 Task: Enable the option "Inherit access from source repository" in default package settings in the organization "Mark56711".
Action: Mouse moved to (989, 82)
Screenshot: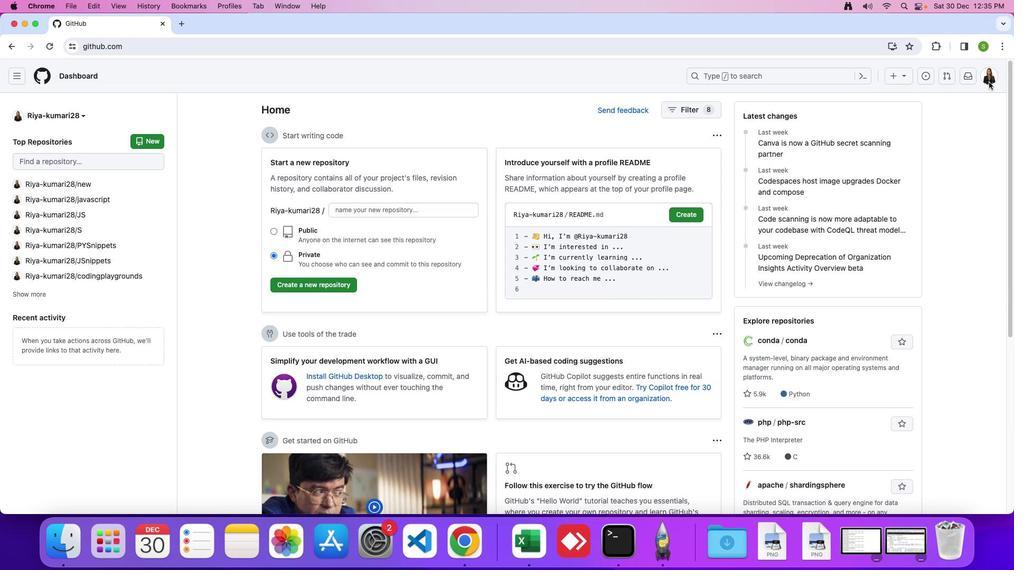 
Action: Mouse pressed left at (989, 82)
Screenshot: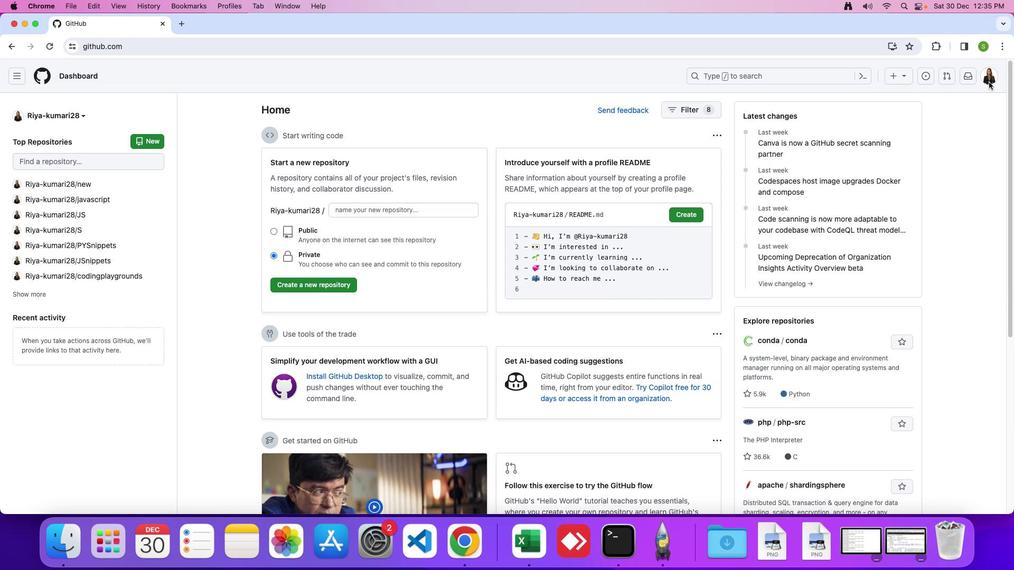 
Action: Mouse moved to (989, 79)
Screenshot: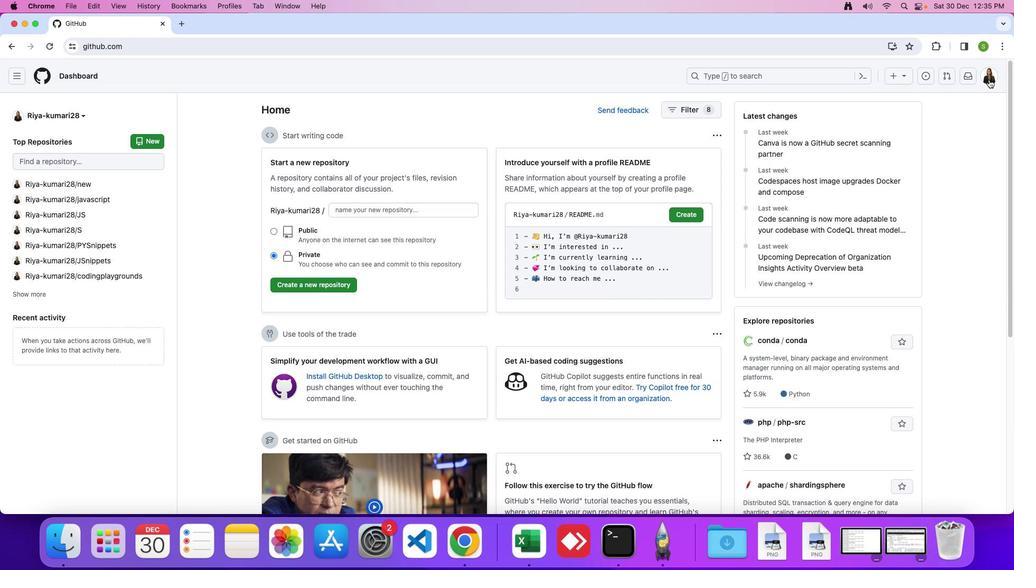 
Action: Mouse pressed left at (989, 79)
Screenshot: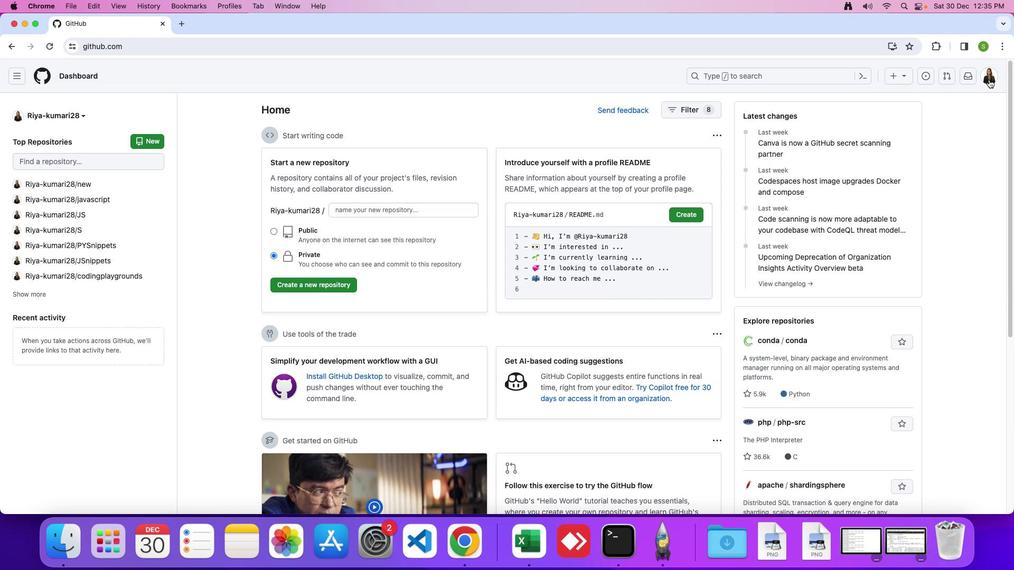 
Action: Mouse moved to (934, 206)
Screenshot: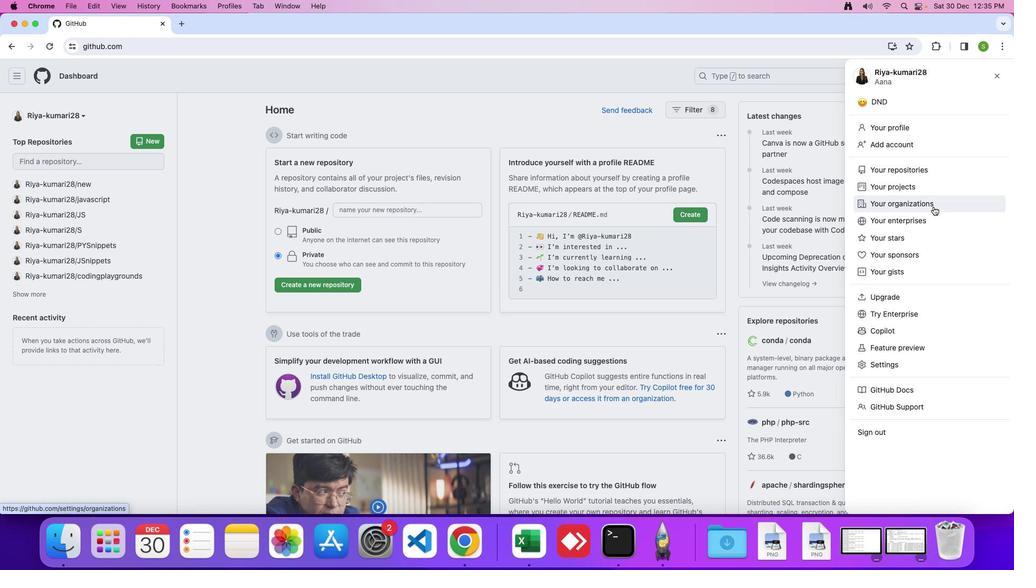 
Action: Mouse pressed left at (934, 206)
Screenshot: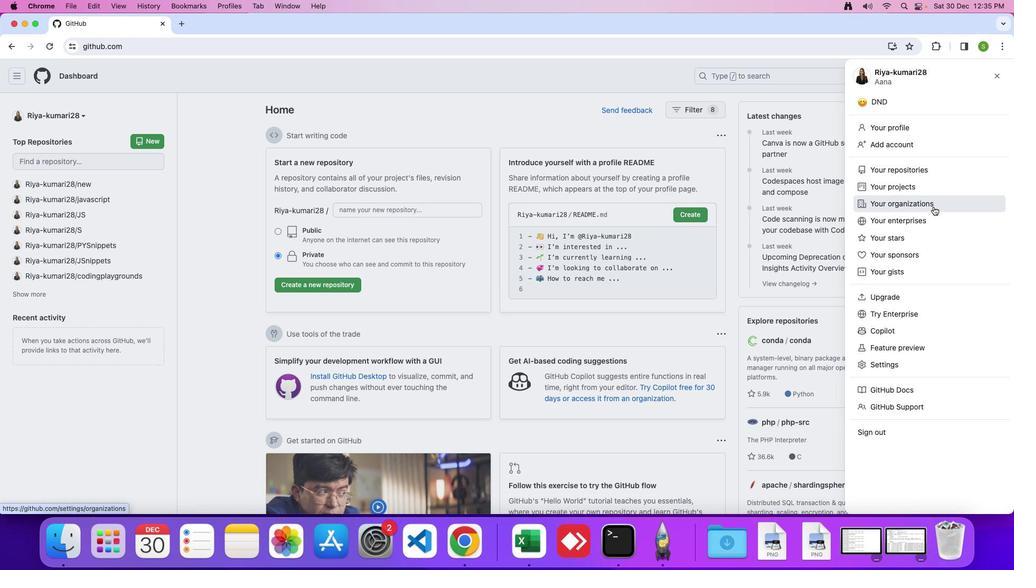
Action: Mouse moved to (763, 221)
Screenshot: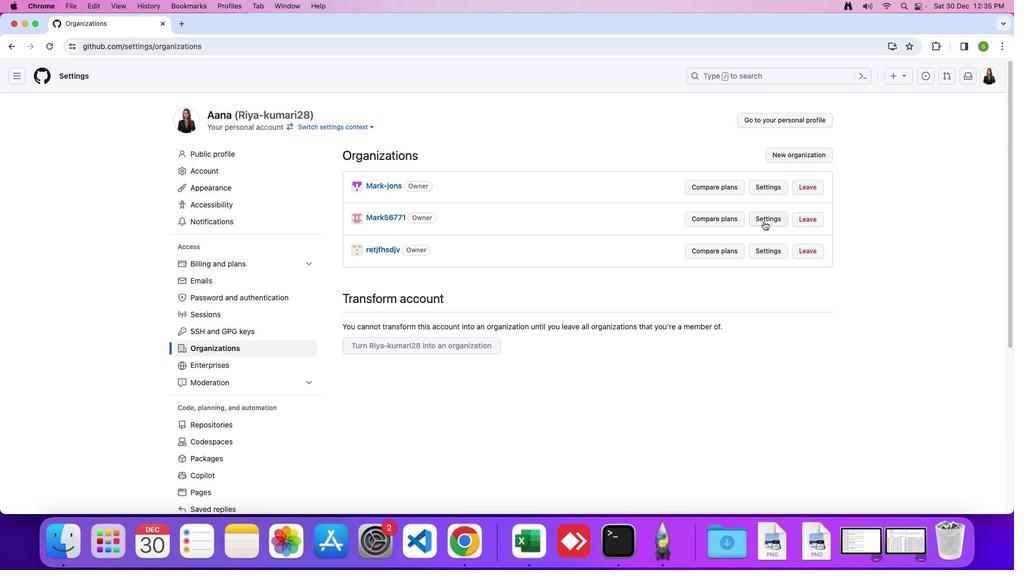 
Action: Mouse pressed left at (763, 221)
Screenshot: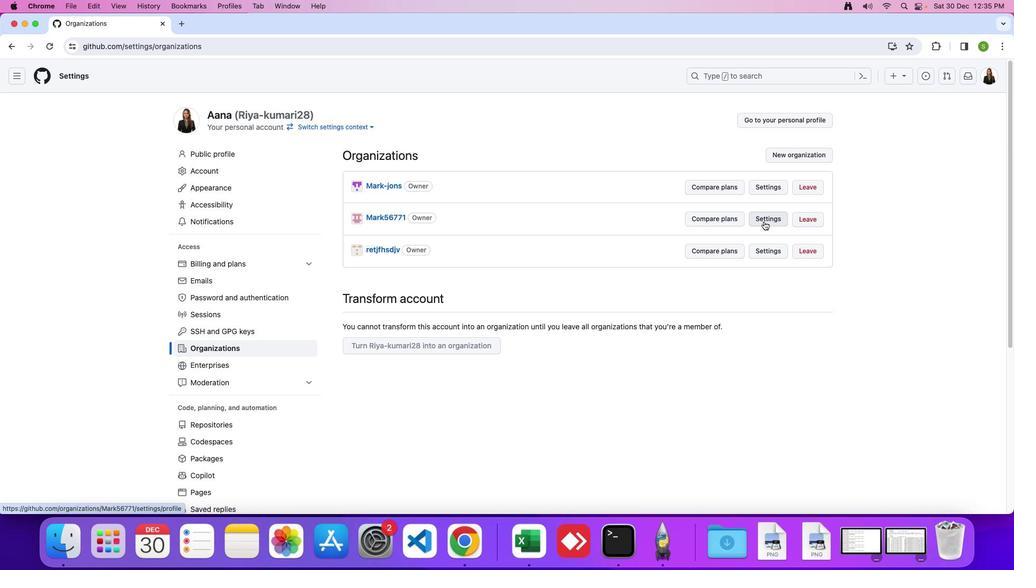 
Action: Mouse moved to (283, 430)
Screenshot: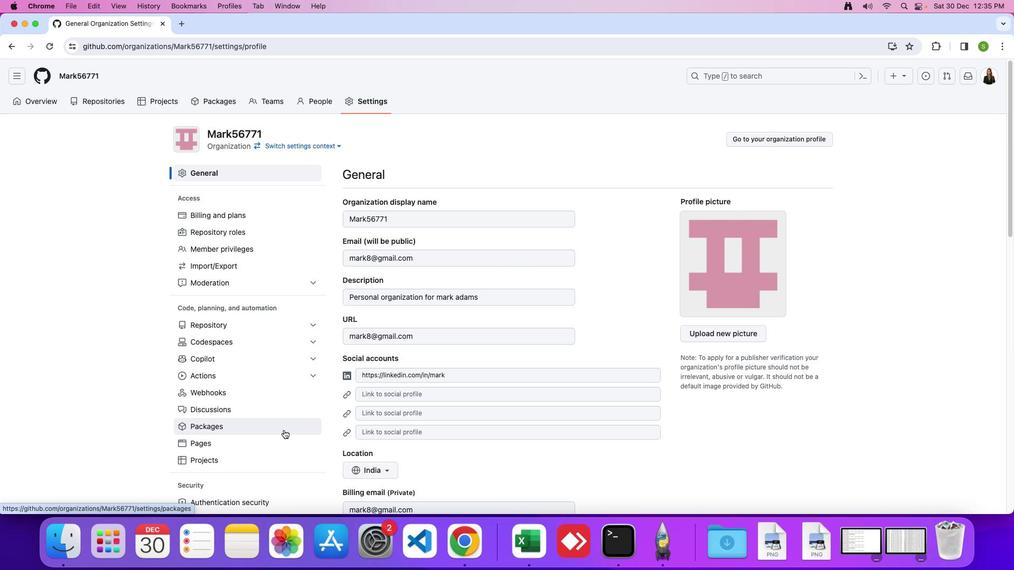 
Action: Mouse pressed left at (283, 430)
Screenshot: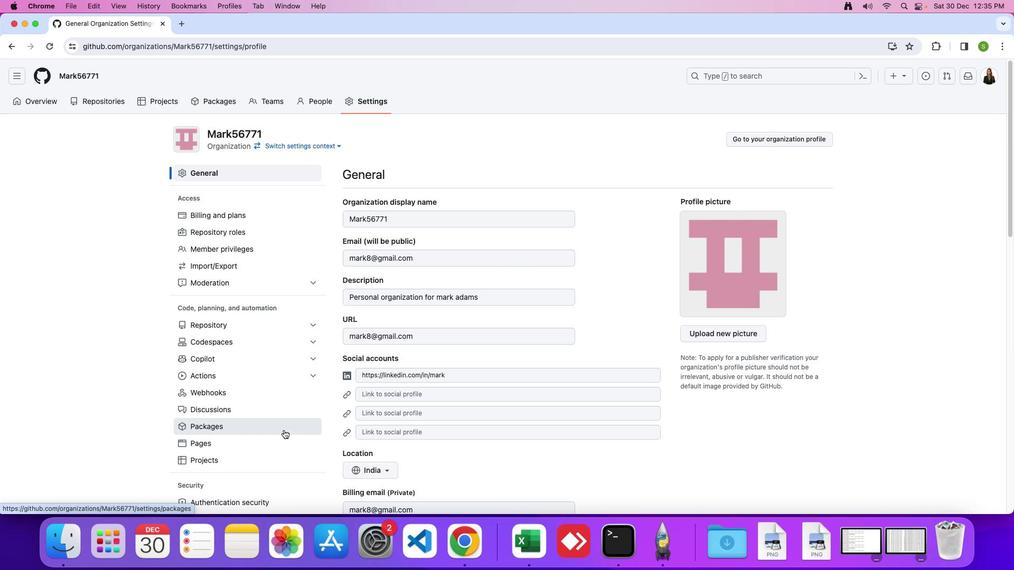 
Action: Mouse moved to (347, 440)
Screenshot: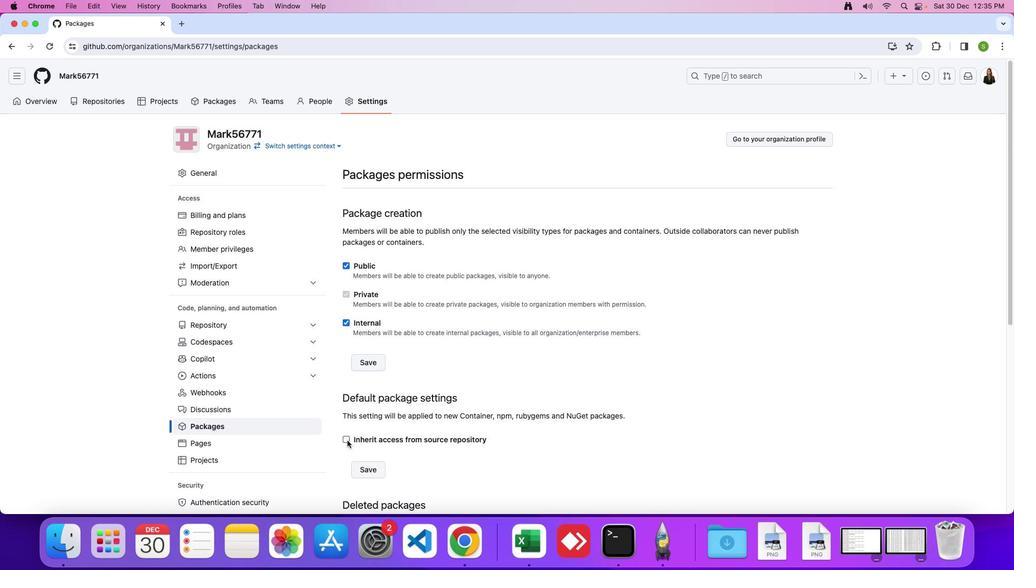
Action: Mouse pressed left at (347, 440)
Screenshot: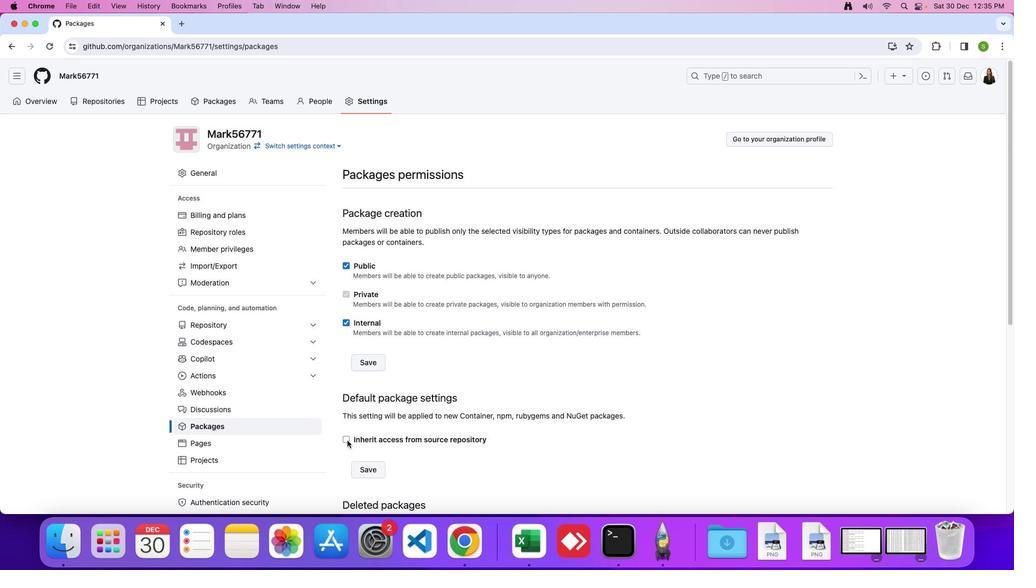 
Action: Mouse moved to (392, 454)
Screenshot: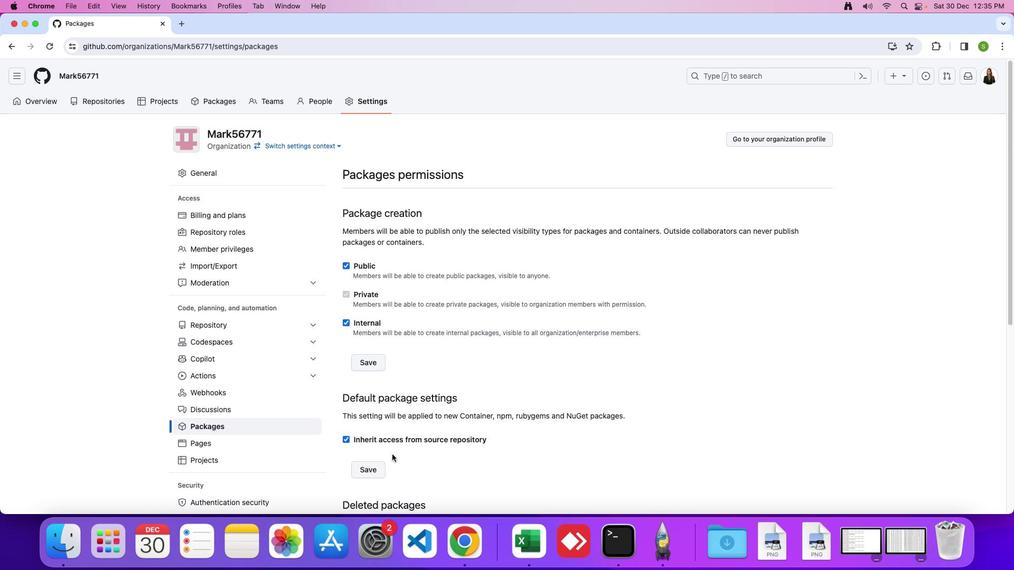 
